 Task: Create a new spreadsheet using the template "Personal: Google Finance Investment Tracker".
Action: Mouse moved to (46, 93)
Screenshot: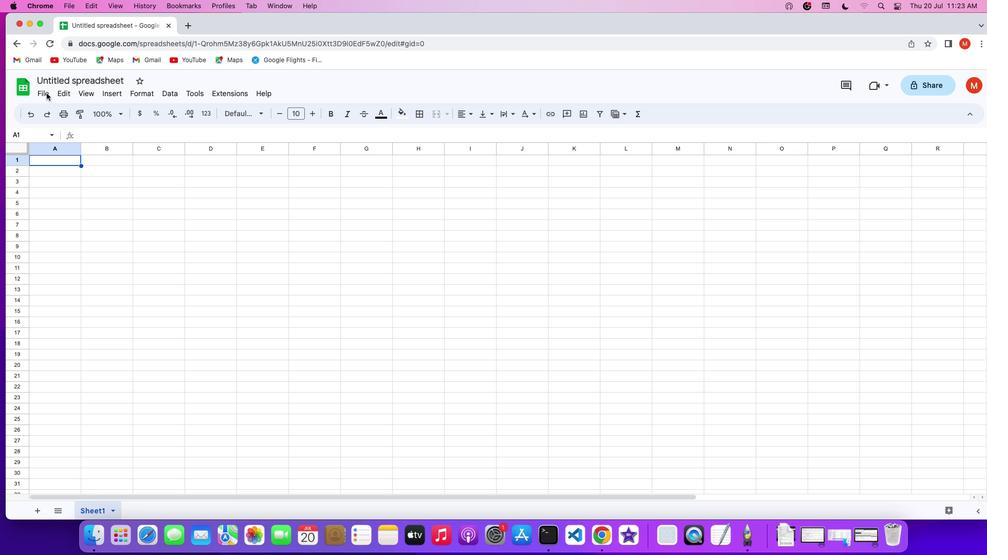 
Action: Mouse pressed left at (46, 93)
Screenshot: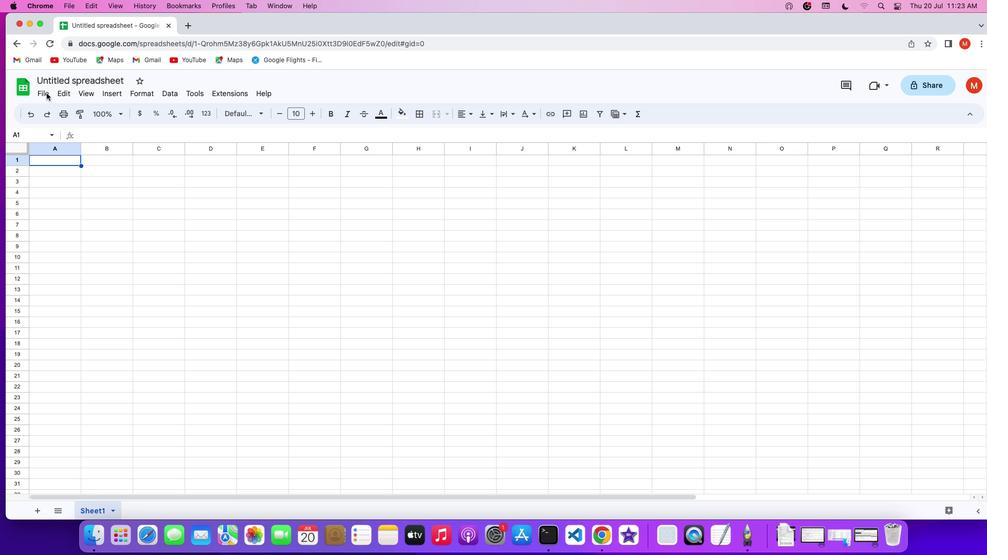 
Action: Mouse pressed left at (46, 93)
Screenshot: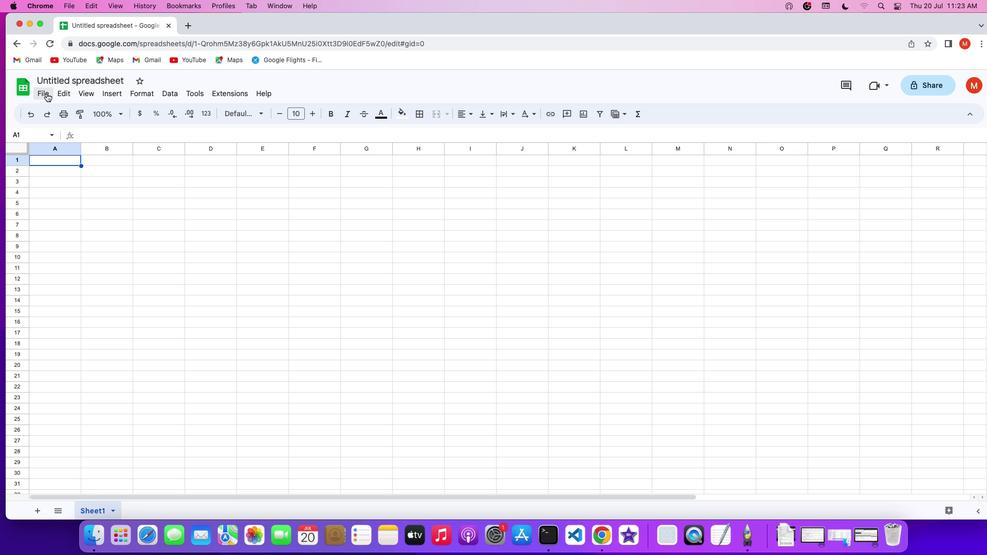 
Action: Mouse moved to (43, 93)
Screenshot: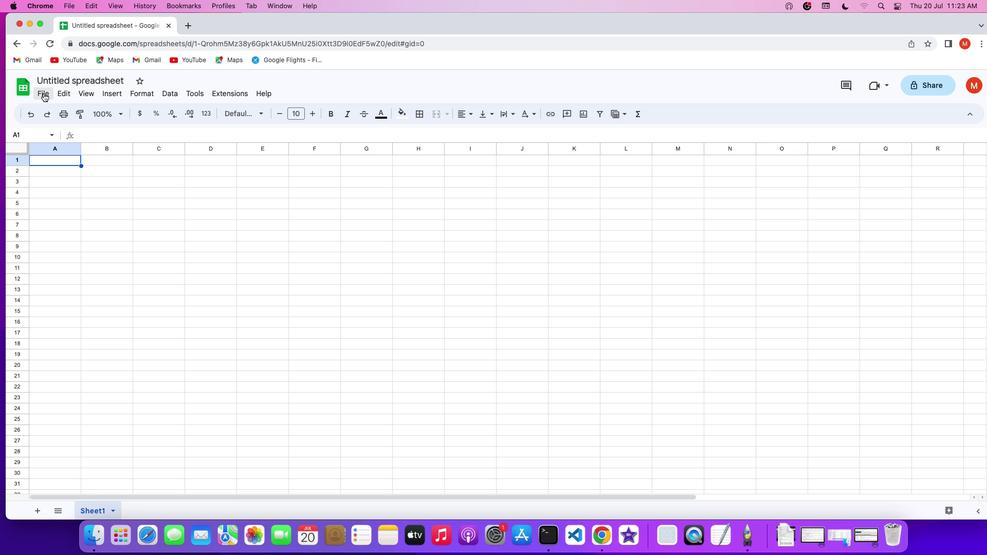 
Action: Mouse pressed left at (43, 93)
Screenshot: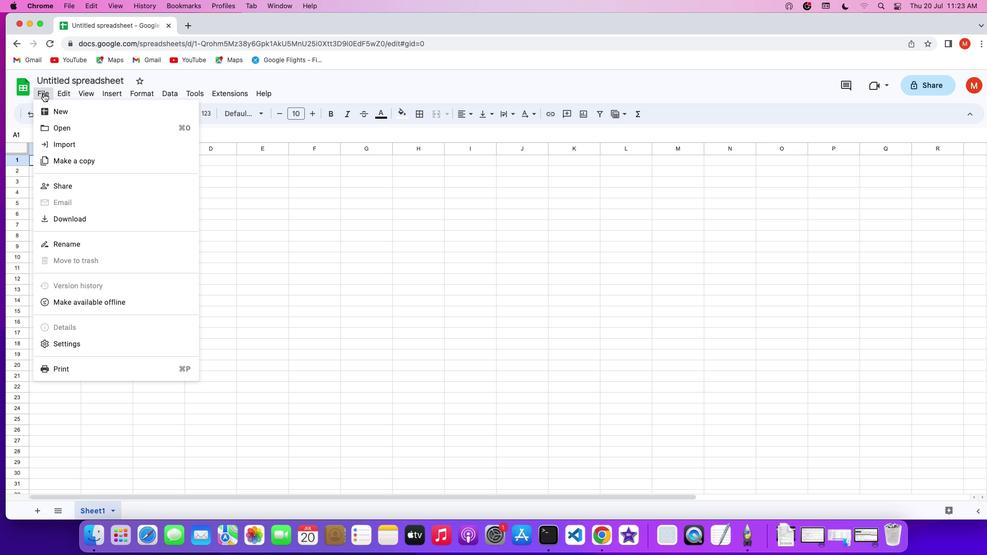 
Action: Mouse moved to (51, 108)
Screenshot: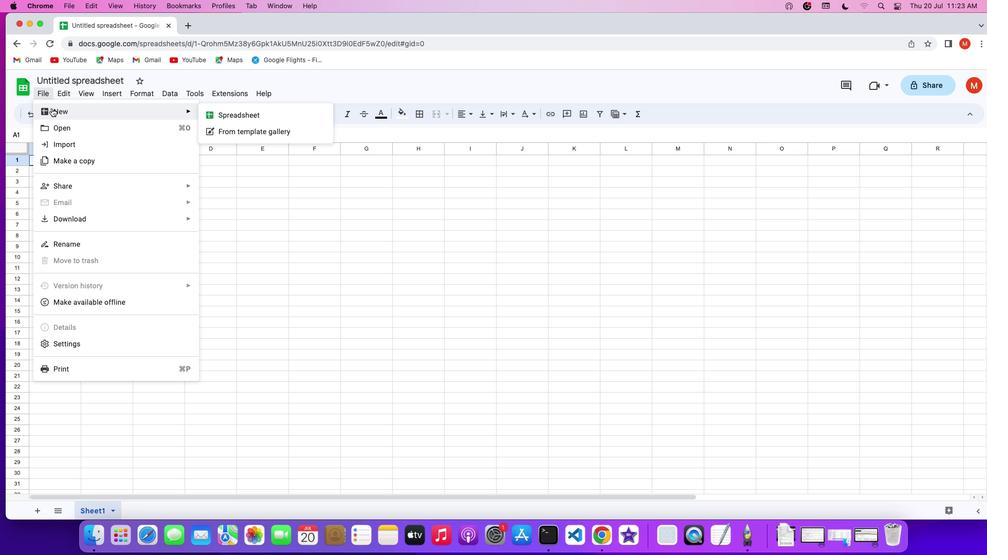 
Action: Mouse pressed left at (51, 108)
Screenshot: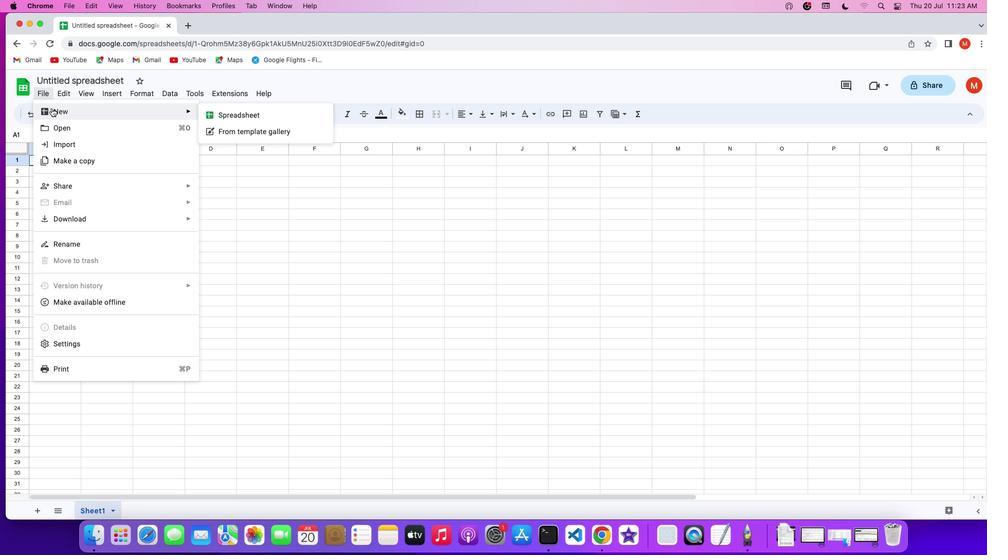 
Action: Mouse moved to (233, 132)
Screenshot: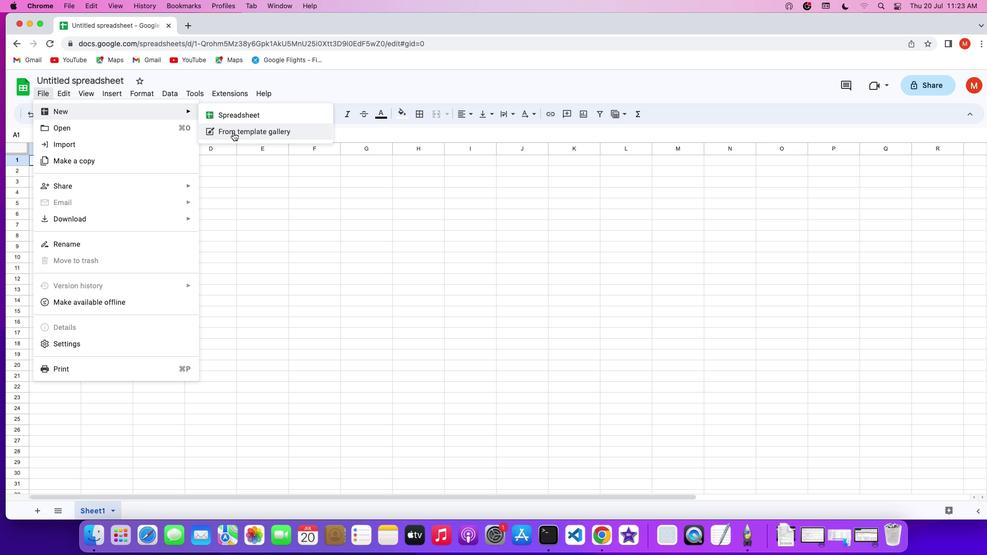 
Action: Mouse pressed left at (233, 132)
Screenshot: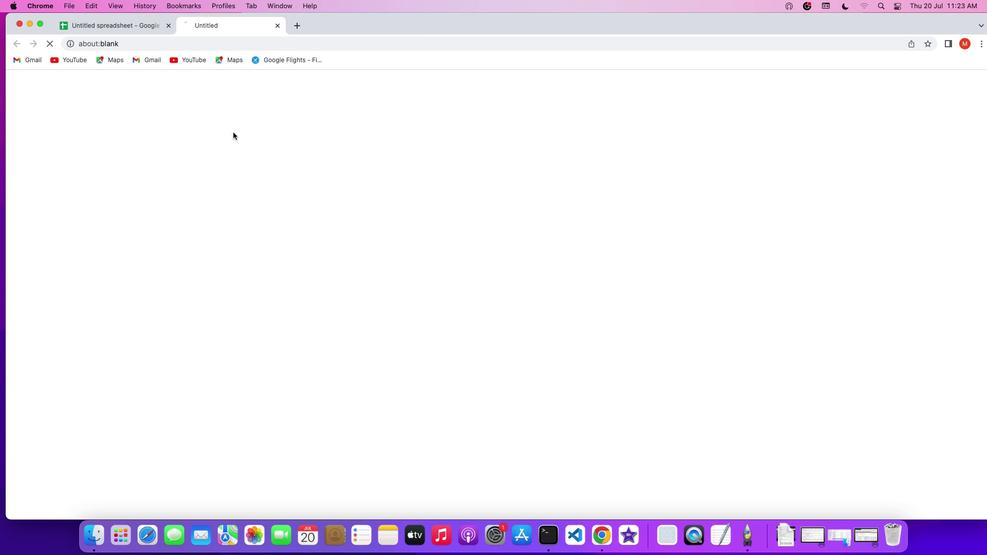 
Action: Mouse moved to (598, 304)
Screenshot: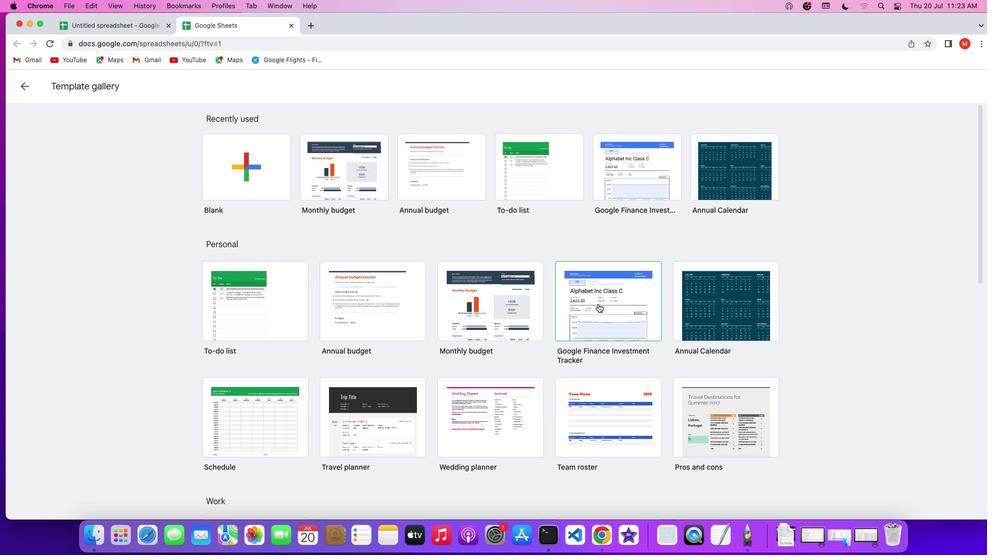 
Action: Mouse pressed left at (598, 304)
Screenshot: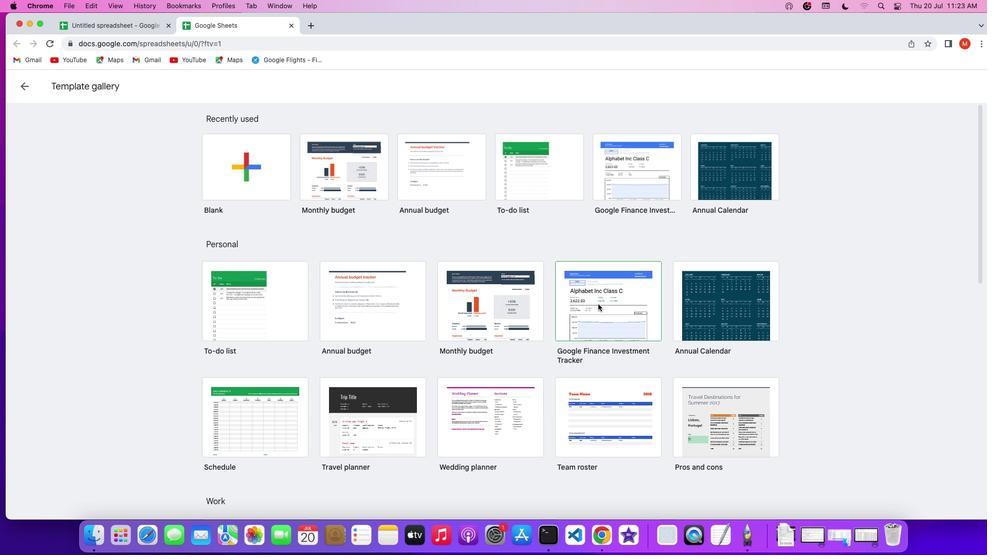 
Action: Mouse moved to (598, 304)
Screenshot: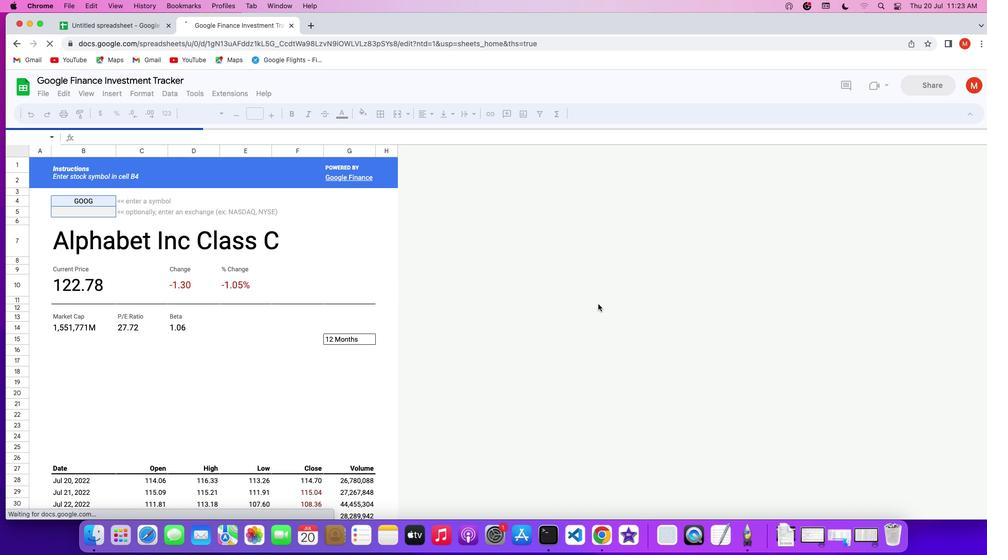 
